 Task: Set the default behaviour to block third-party cookies in icognito mode.
Action: Mouse moved to (1199, 35)
Screenshot: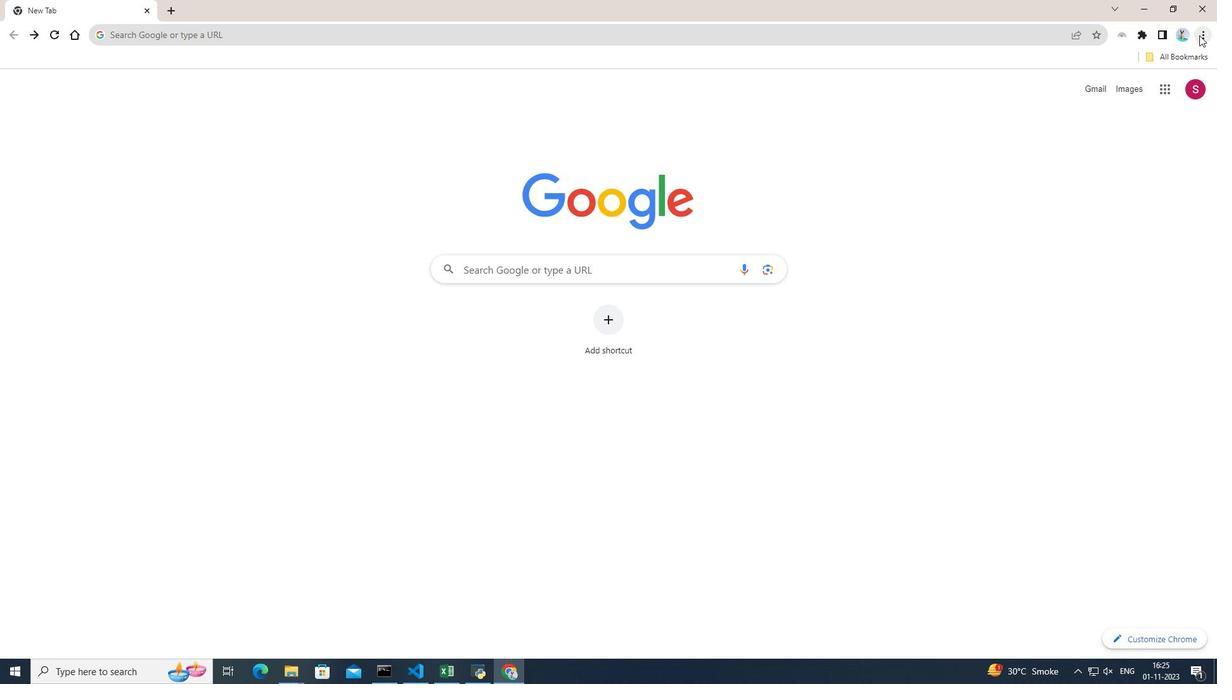 
Action: Mouse pressed left at (1199, 35)
Screenshot: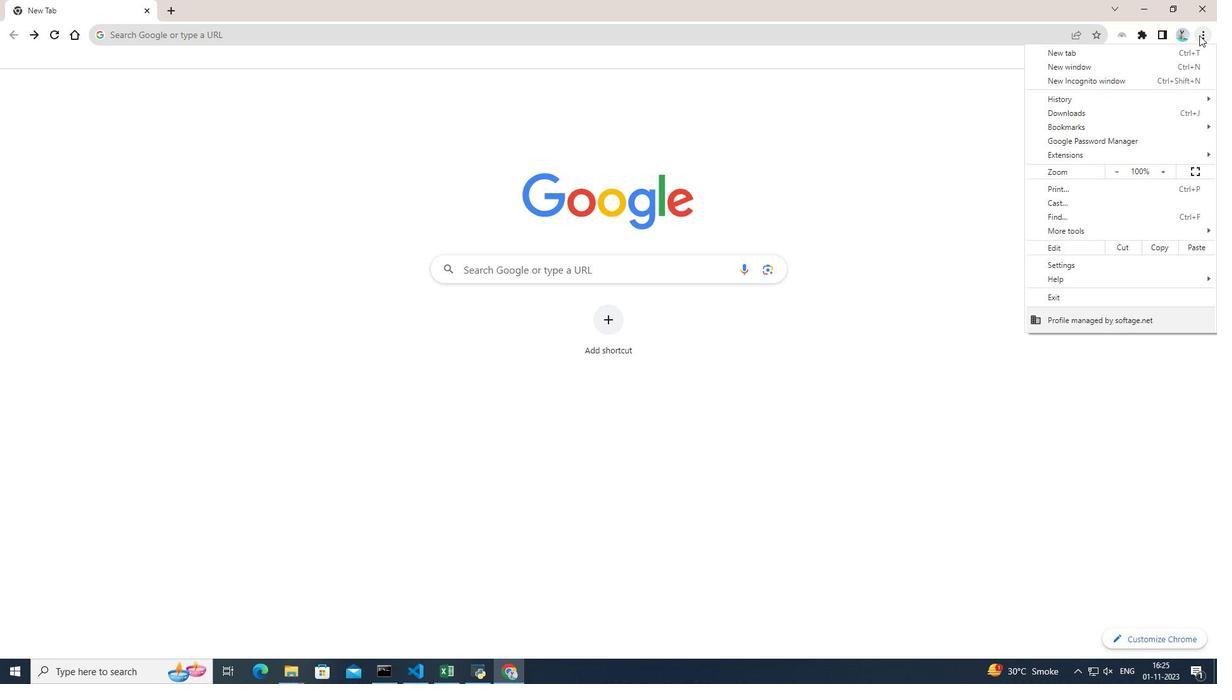 
Action: Mouse moved to (1067, 268)
Screenshot: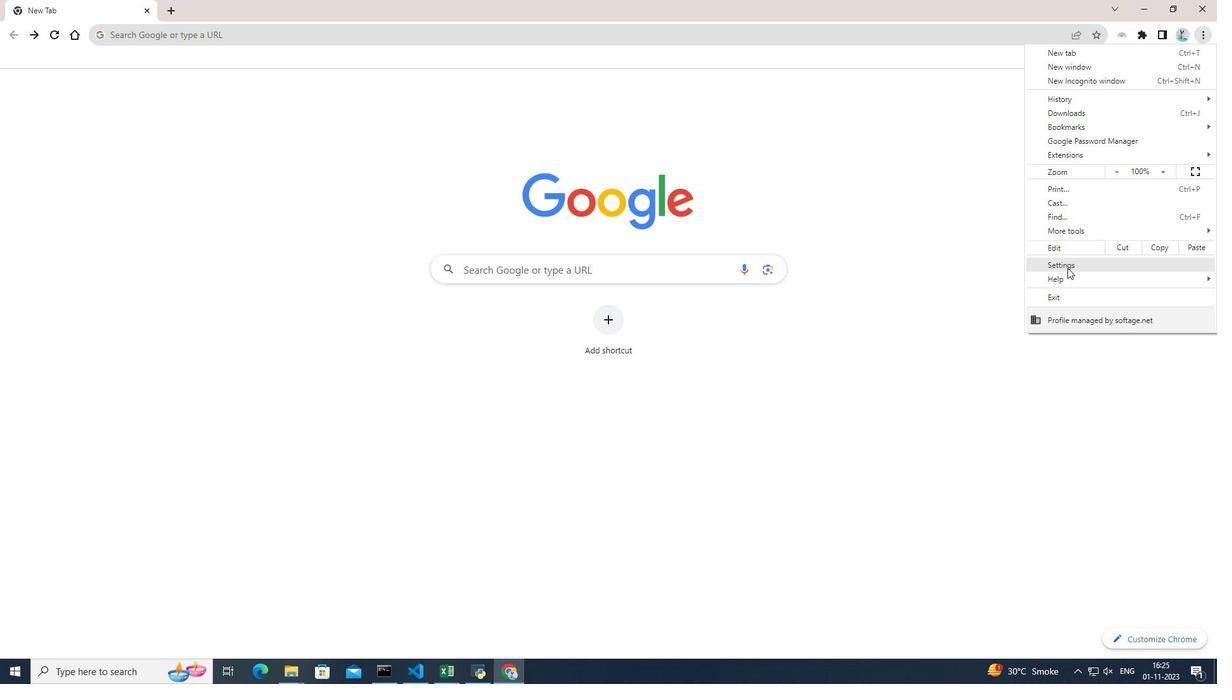 
Action: Mouse pressed left at (1067, 268)
Screenshot: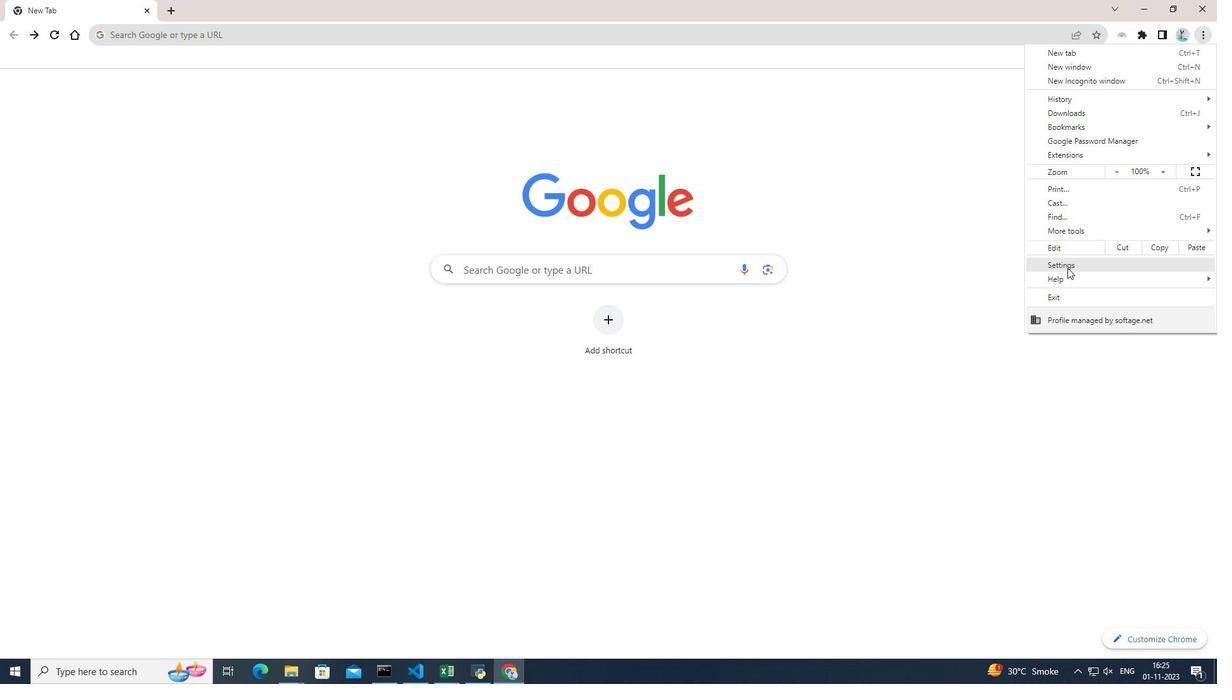 
Action: Mouse pressed left at (1067, 268)
Screenshot: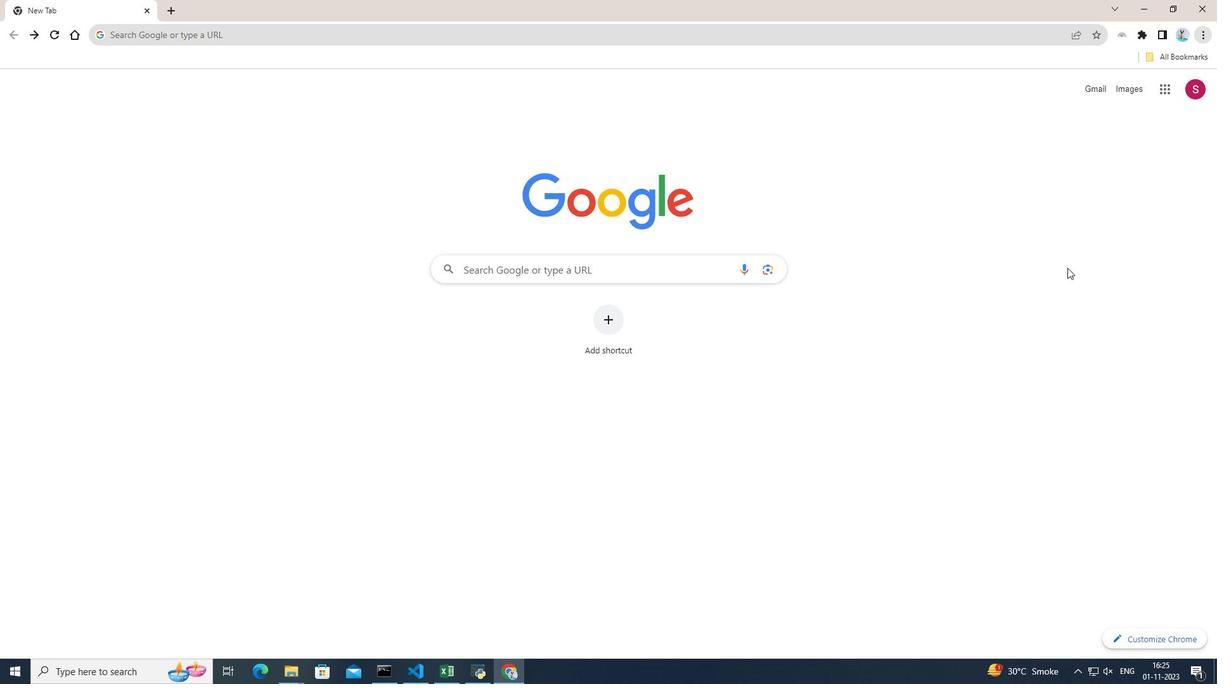 
Action: Mouse moved to (72, 154)
Screenshot: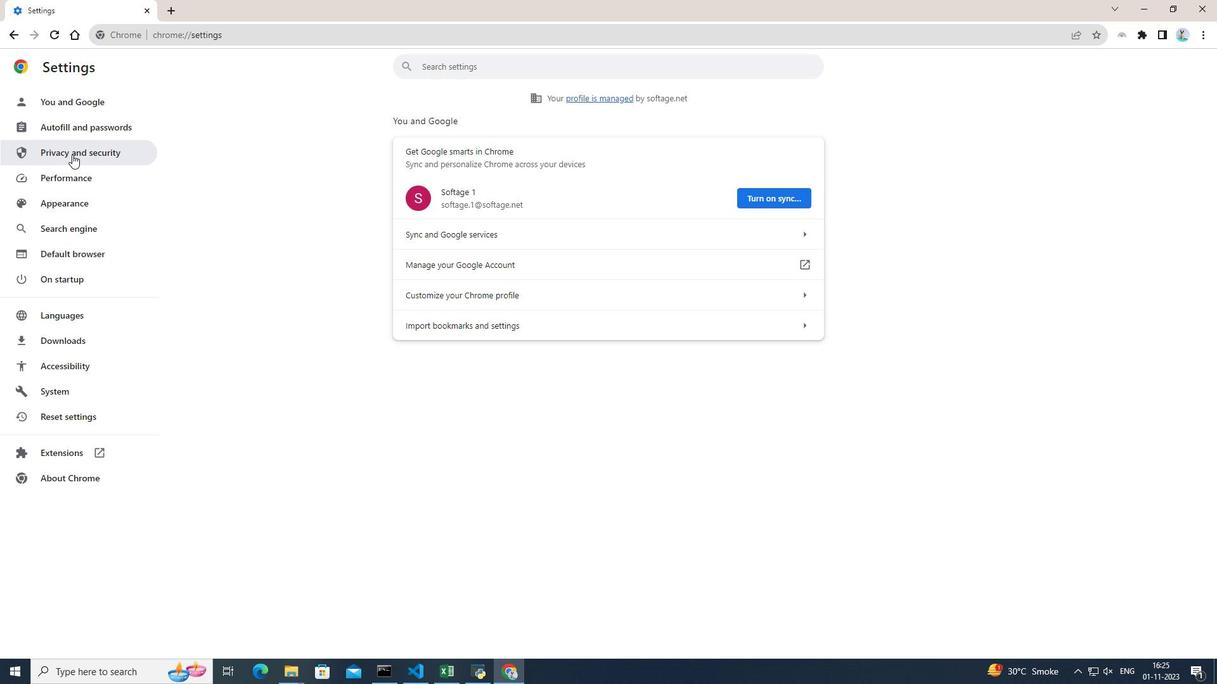 
Action: Mouse pressed left at (72, 154)
Screenshot: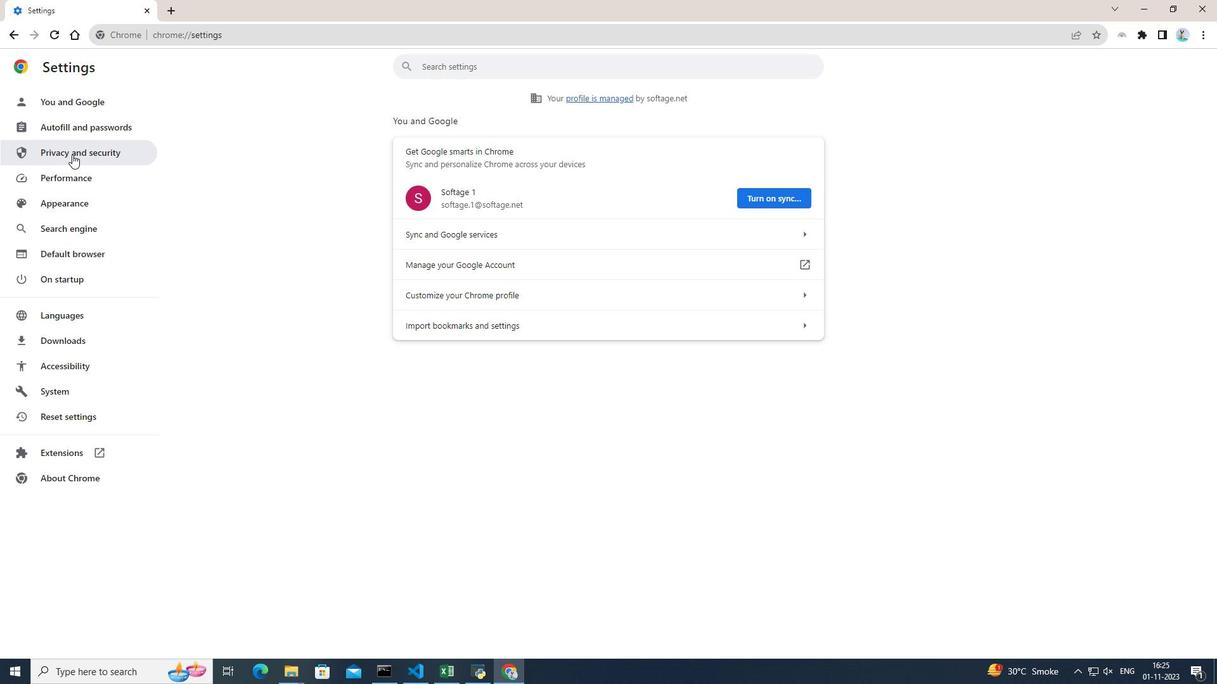 
Action: Mouse pressed left at (72, 154)
Screenshot: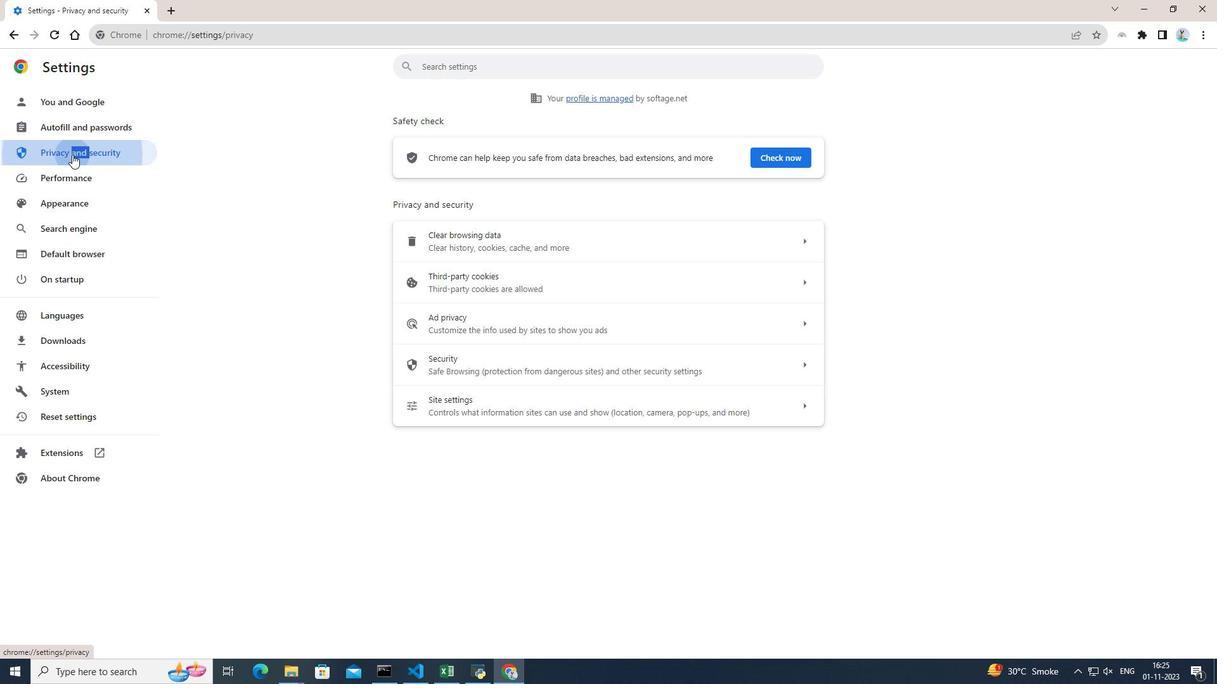 
Action: Mouse moved to (732, 290)
Screenshot: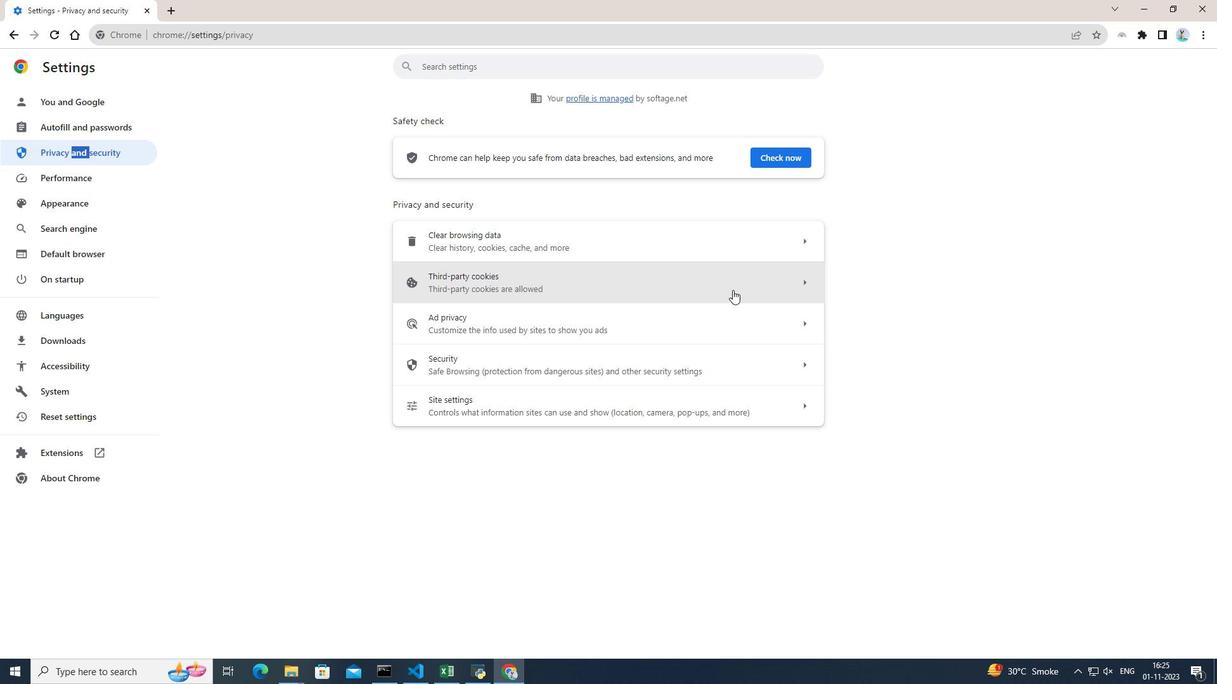 
Action: Mouse pressed left at (732, 290)
Screenshot: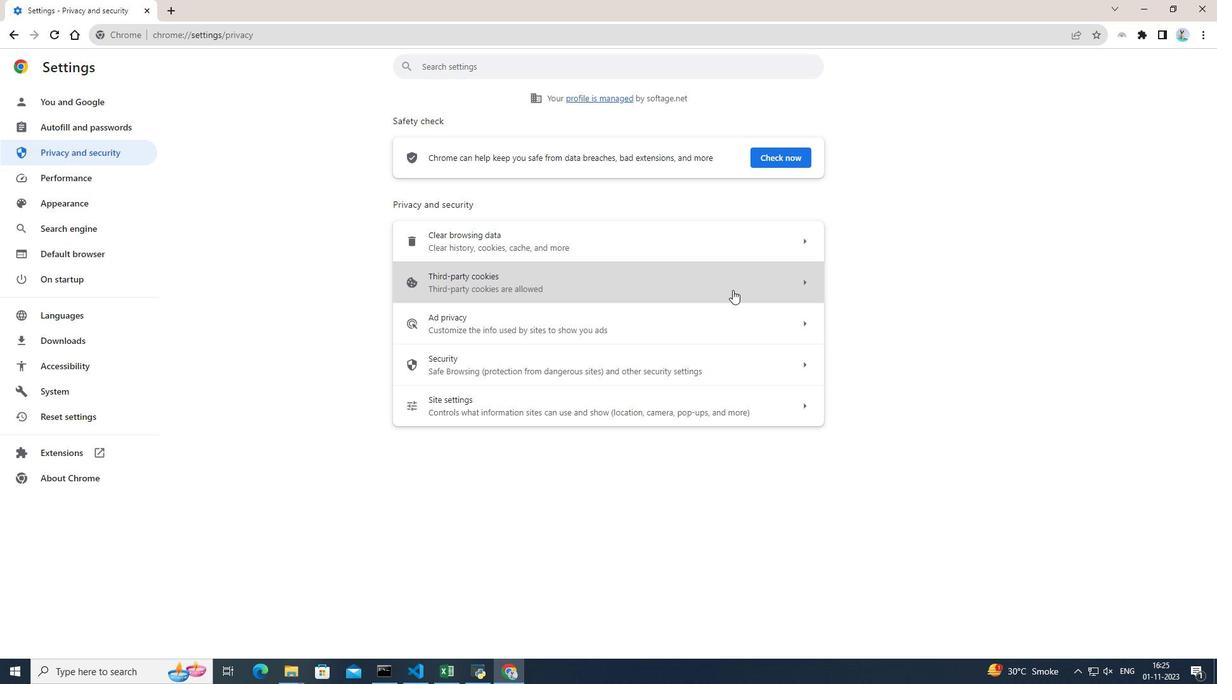 
Action: Mouse moved to (405, 503)
Screenshot: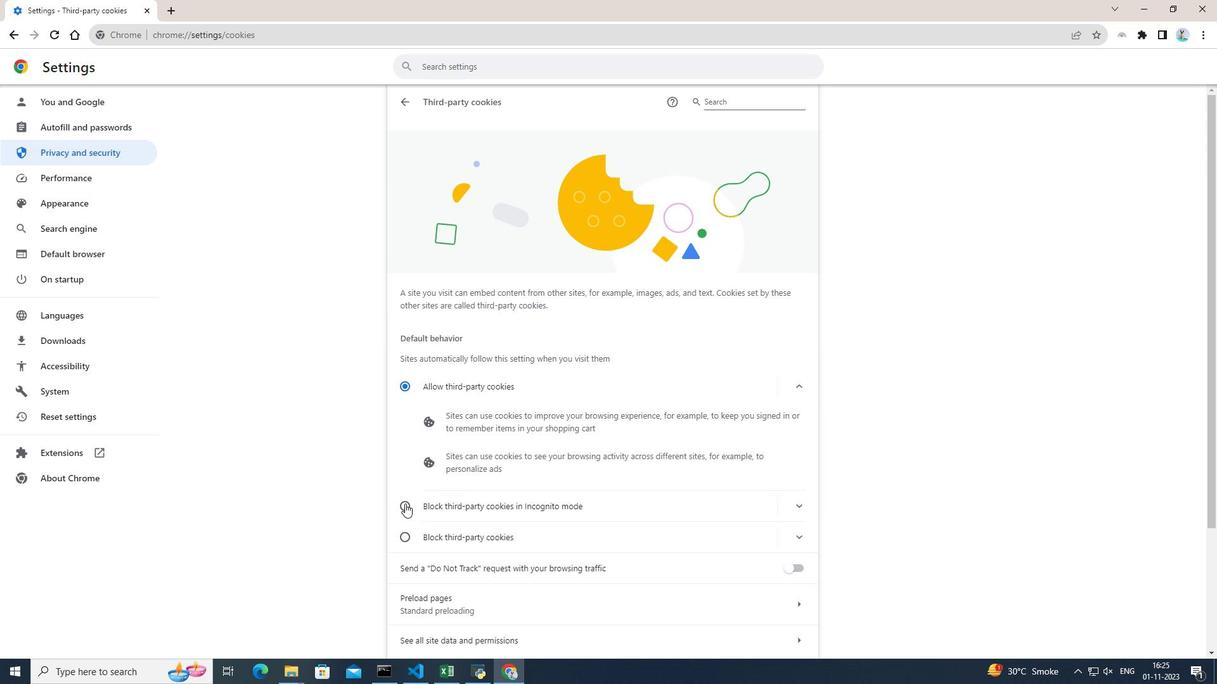 
Action: Mouse pressed left at (405, 503)
Screenshot: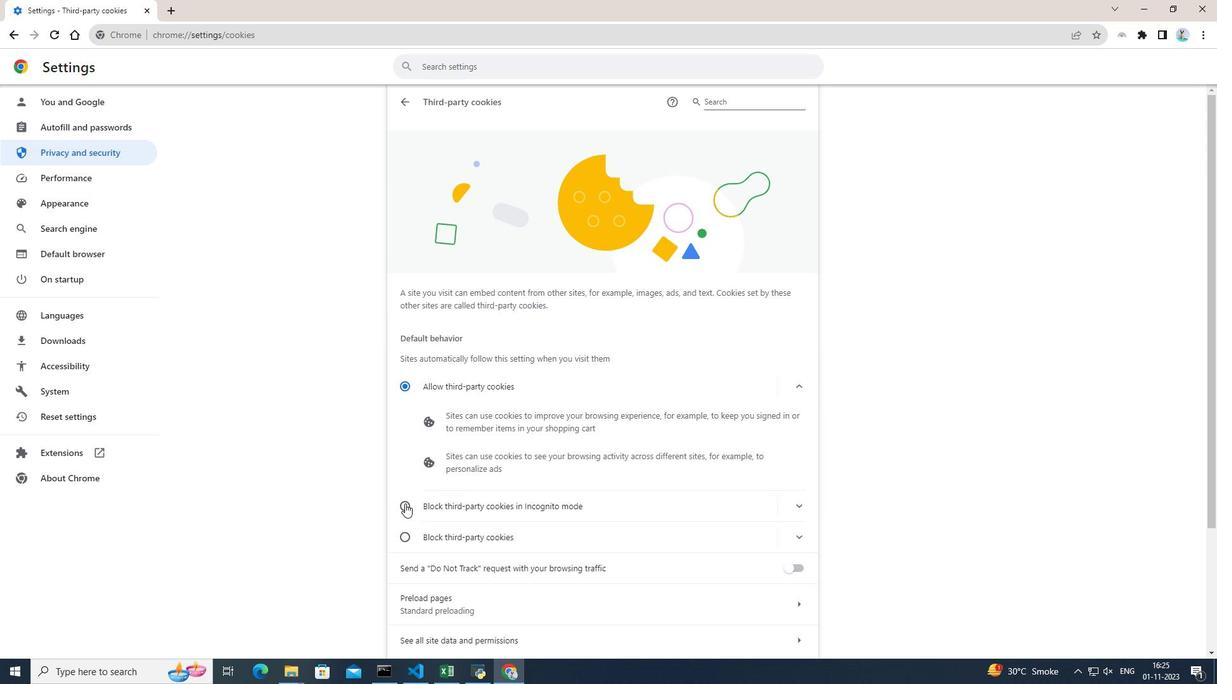 
Action: Mouse moved to (1139, 488)
Screenshot: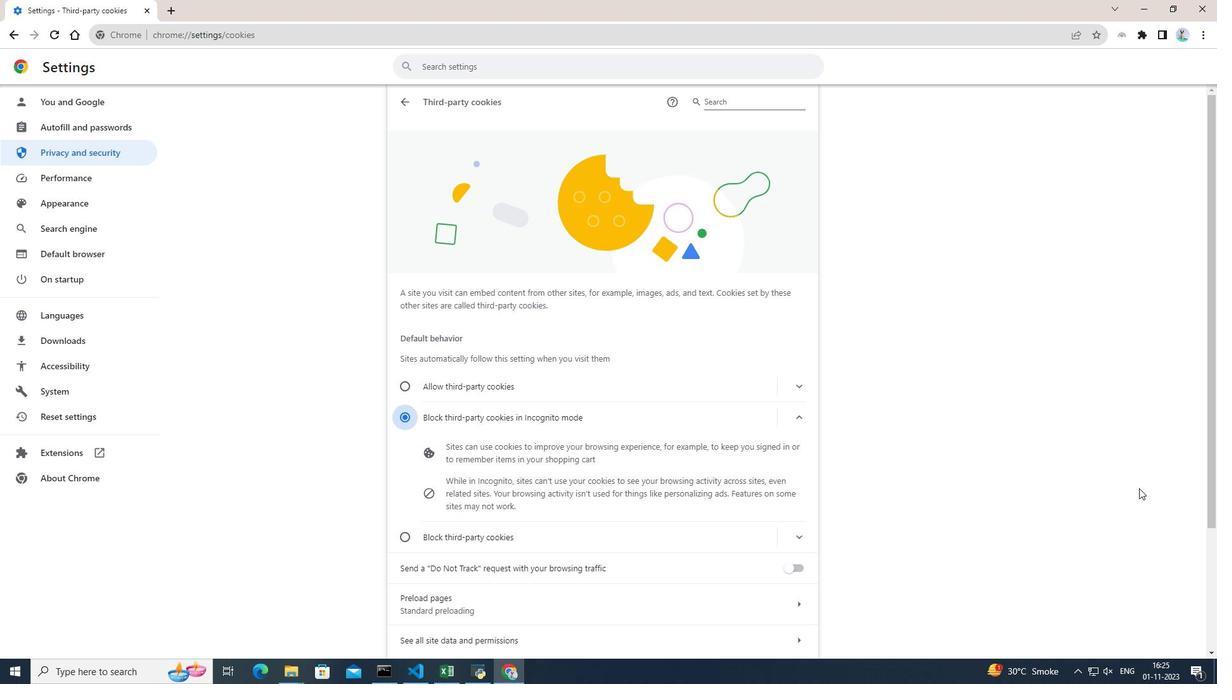
